 Task: In the Contact  OliviaBrown@autoliv.com, Add note: 'Share new product update with the sales team.'. Mark checkbox to create task to follow up ': In 1 month'. Create task, with  description: Conduct Product Demo, Add due date: In 1 week; Add reminder: 1 hour before. Set Priority High and add note: Include the link to the demo video in the follow-up email.. Logged in from softage.6@softage.net
Action: Mouse moved to (86, 62)
Screenshot: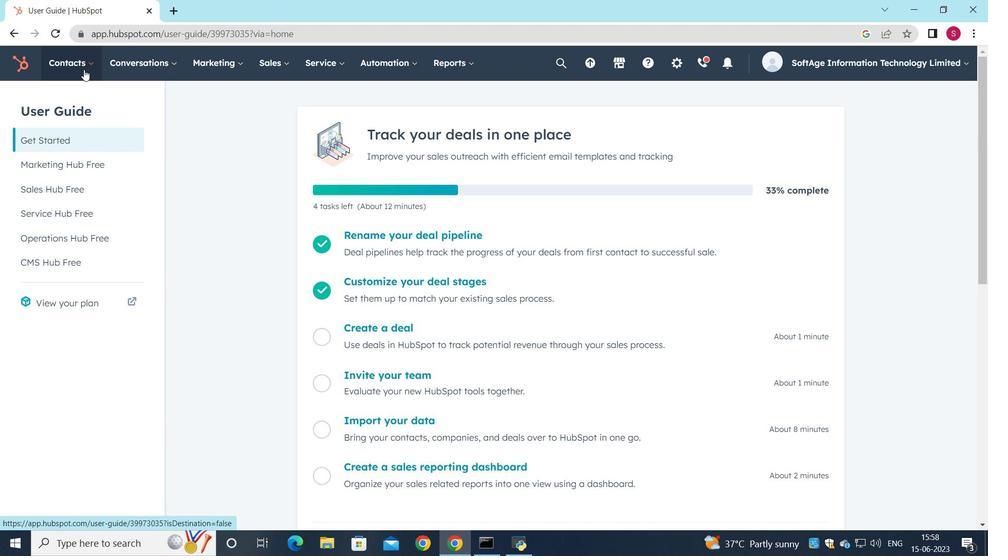 
Action: Mouse pressed left at (86, 62)
Screenshot: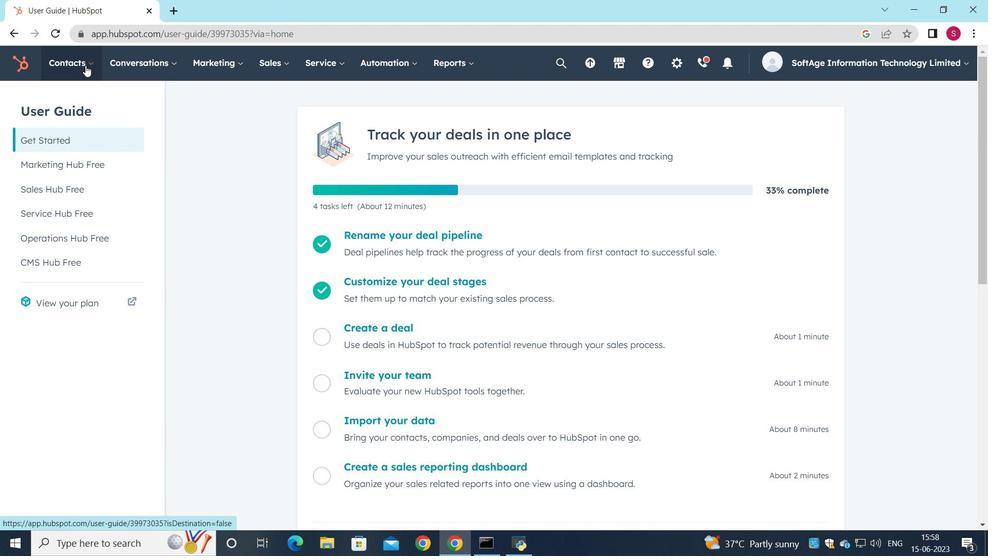 
Action: Mouse moved to (90, 94)
Screenshot: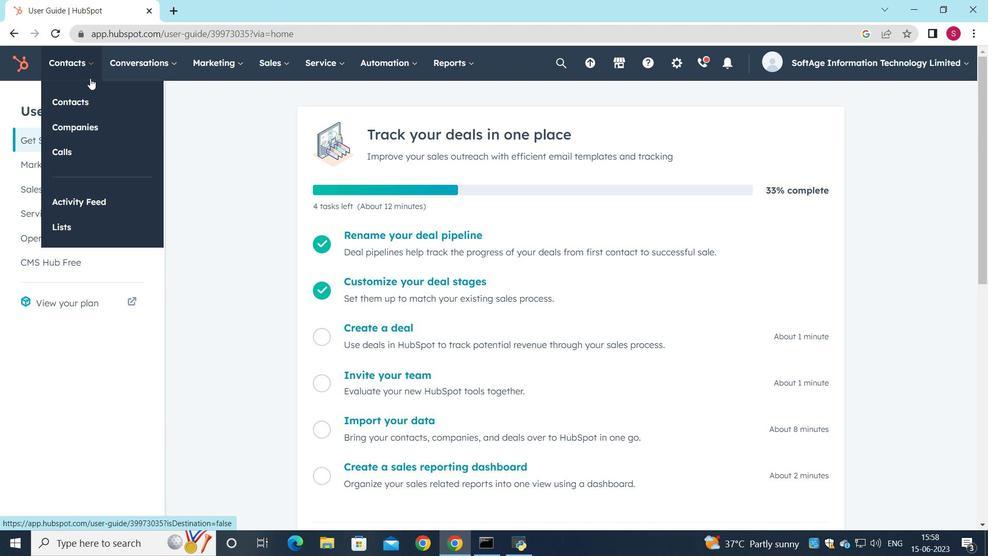 
Action: Mouse pressed left at (90, 94)
Screenshot: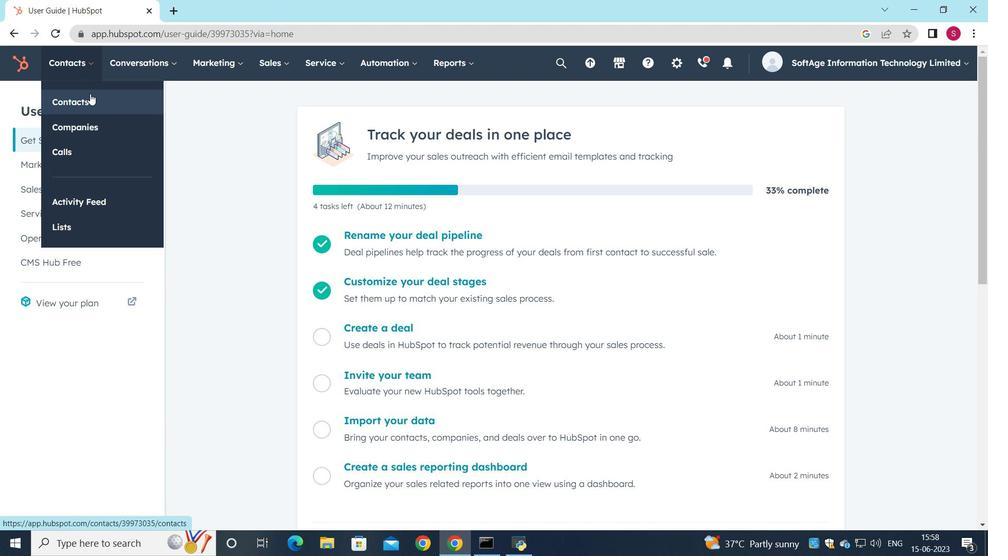 
Action: Mouse moved to (117, 211)
Screenshot: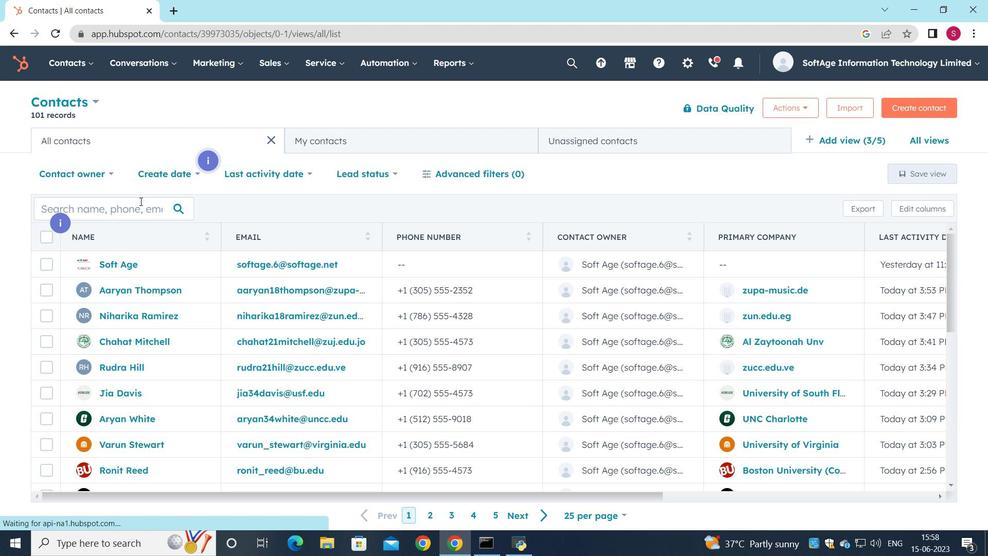 
Action: Mouse pressed left at (117, 211)
Screenshot: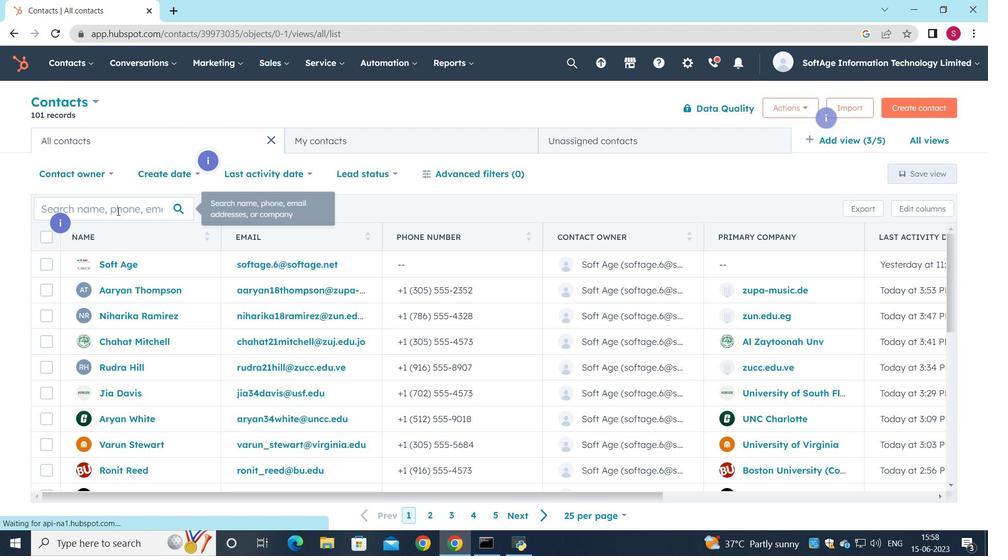 
Action: Key pressed <Key.shift>Olivoi<Key.backspace><Key.backspace>ia<Key.shift>Brown<Key.shift>@autoliv.com
Screenshot: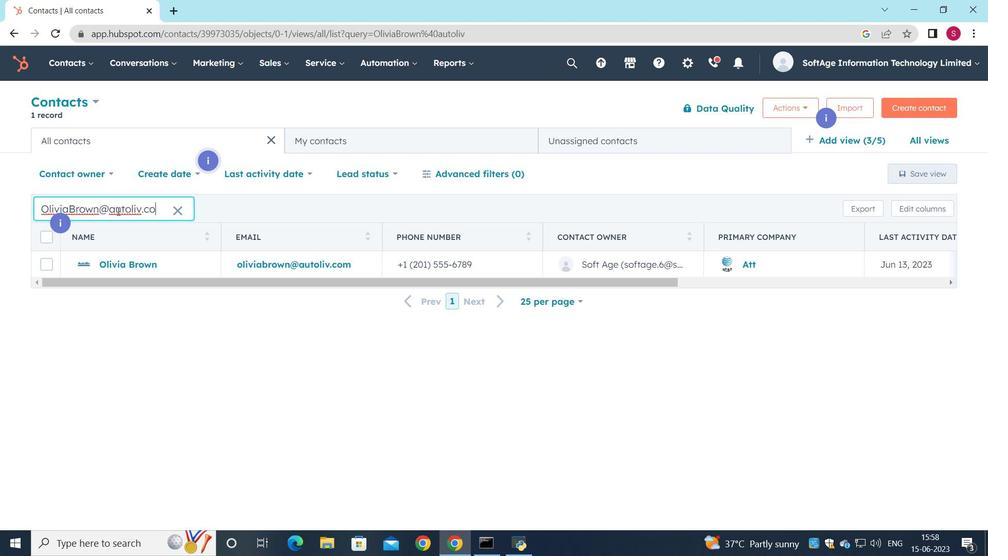 
Action: Mouse moved to (141, 264)
Screenshot: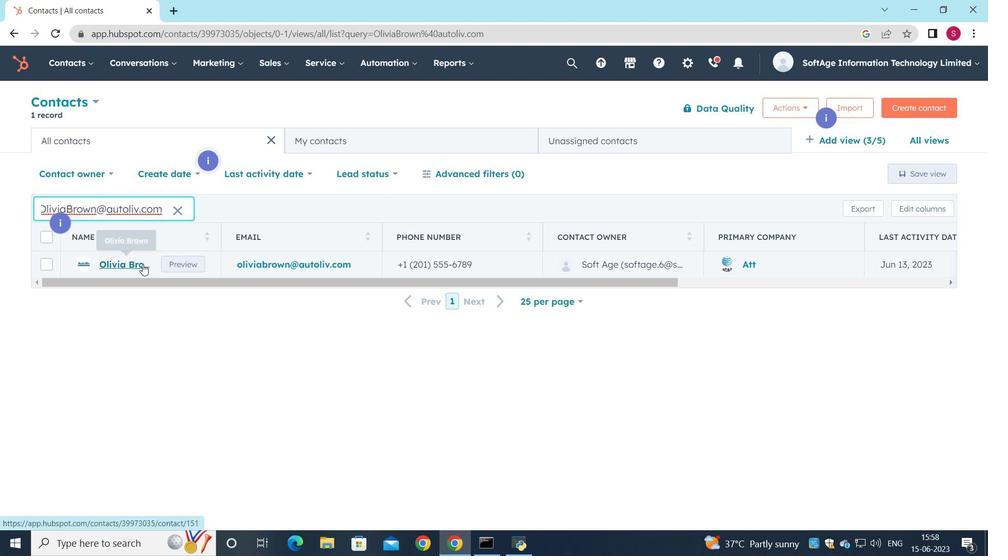 
Action: Mouse pressed left at (141, 264)
Screenshot: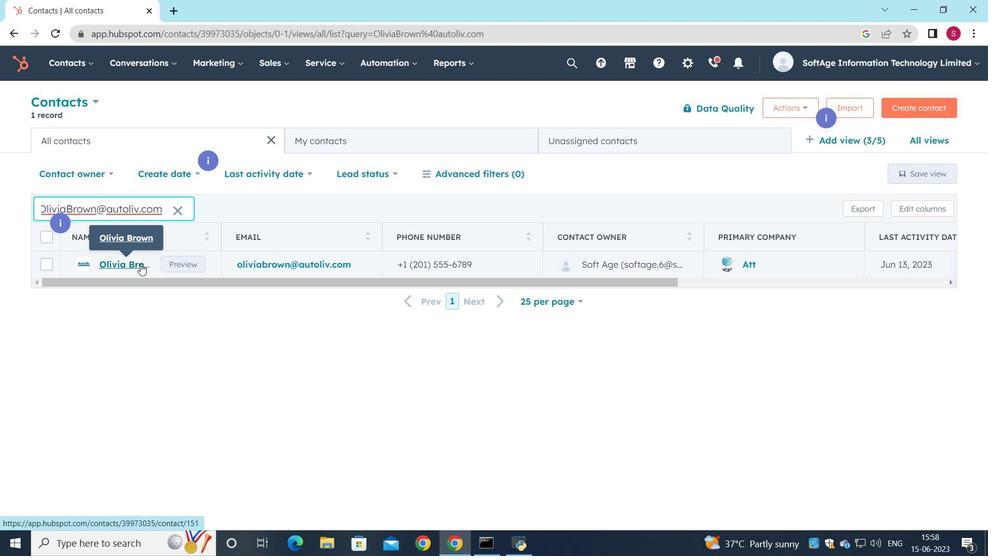 
Action: Mouse moved to (38, 213)
Screenshot: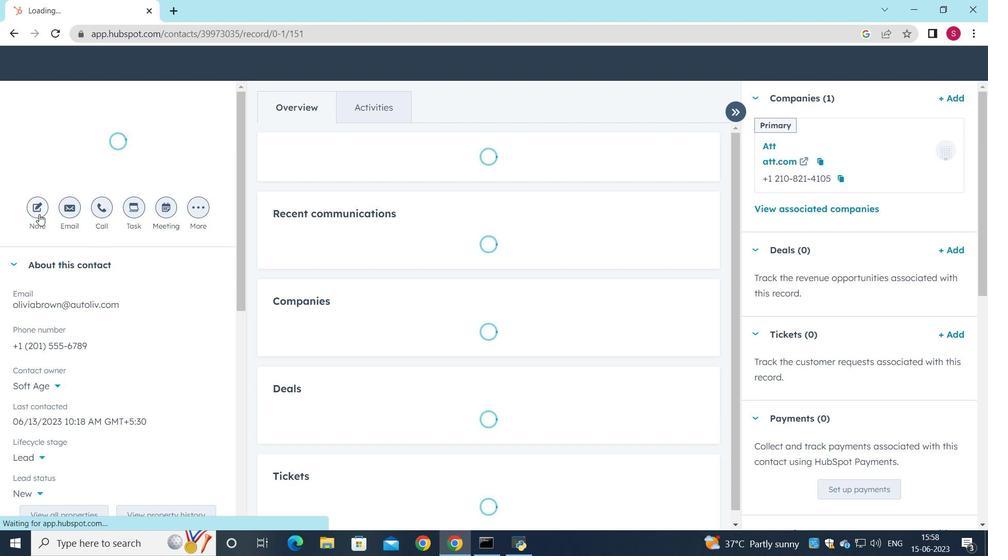 
Action: Mouse pressed left at (38, 213)
Screenshot: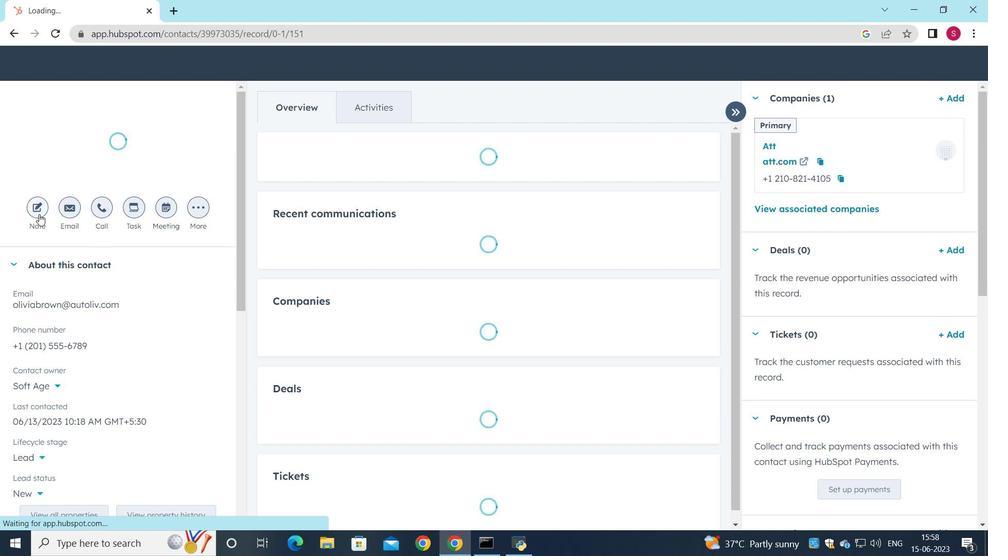 
Action: Mouse moved to (574, 296)
Screenshot: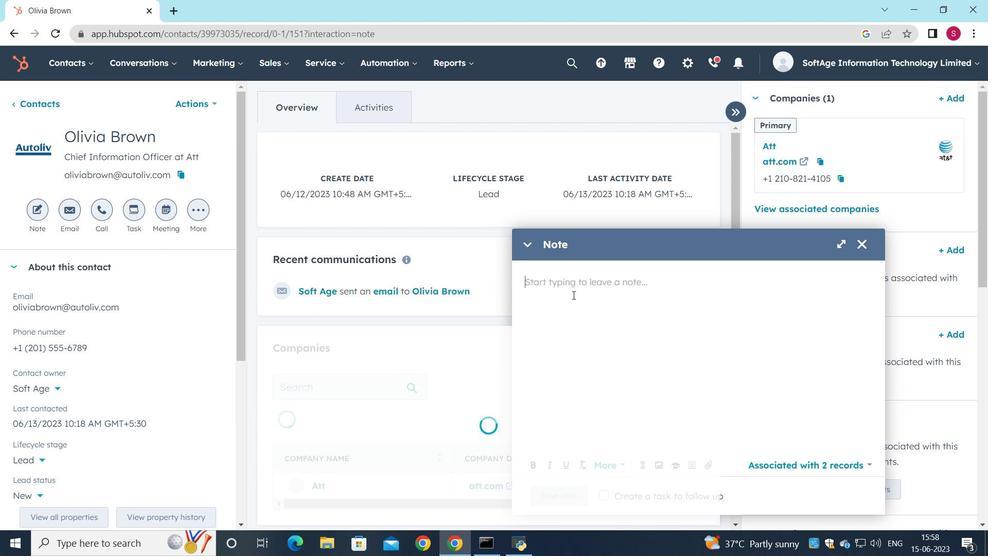 
Action: Key pressed <Key.shift><Key.shift>Share<Key.space>new<Key.space>product<Key.space>update<Key.space>with<Key.space>sales<Key.space>team
Screenshot: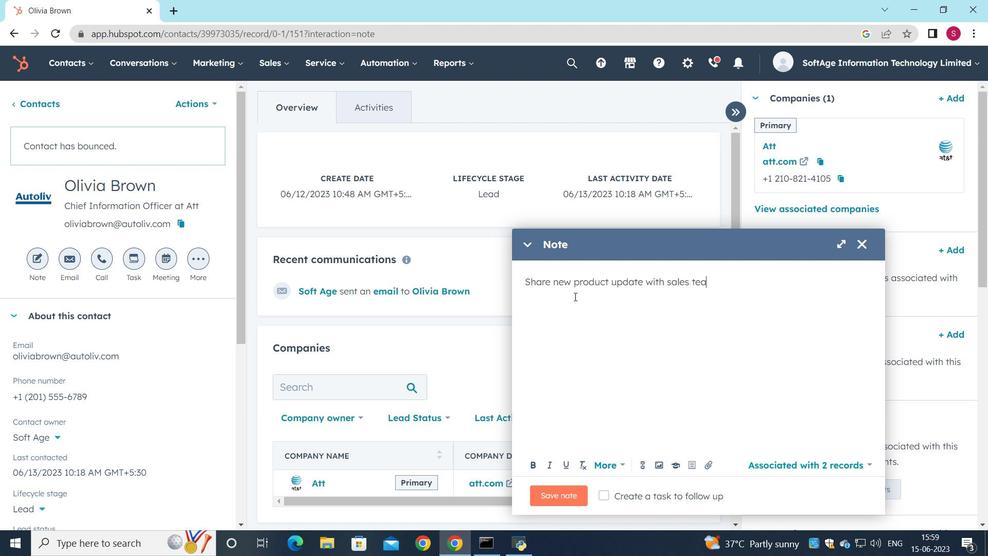
Action: Mouse moved to (604, 494)
Screenshot: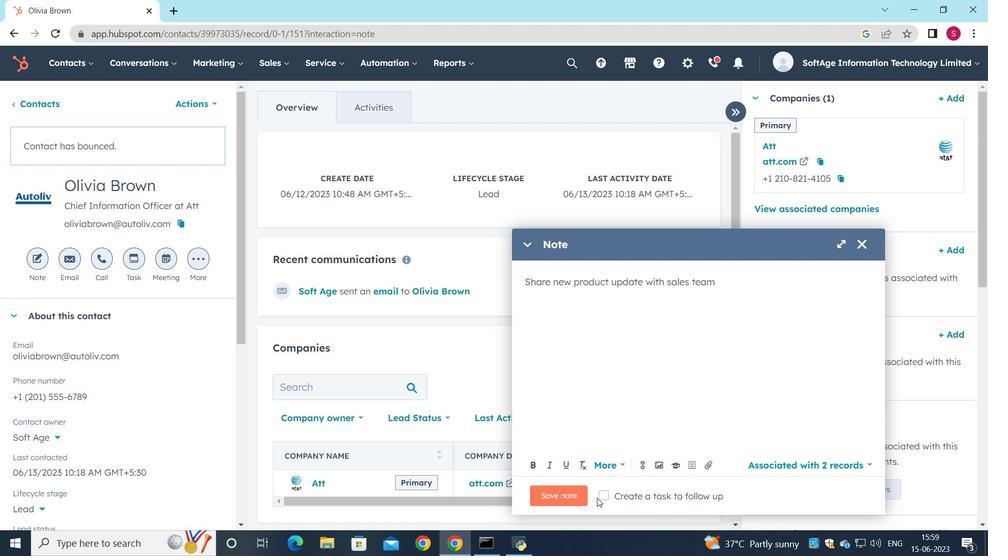 
Action: Mouse pressed left at (604, 494)
Screenshot: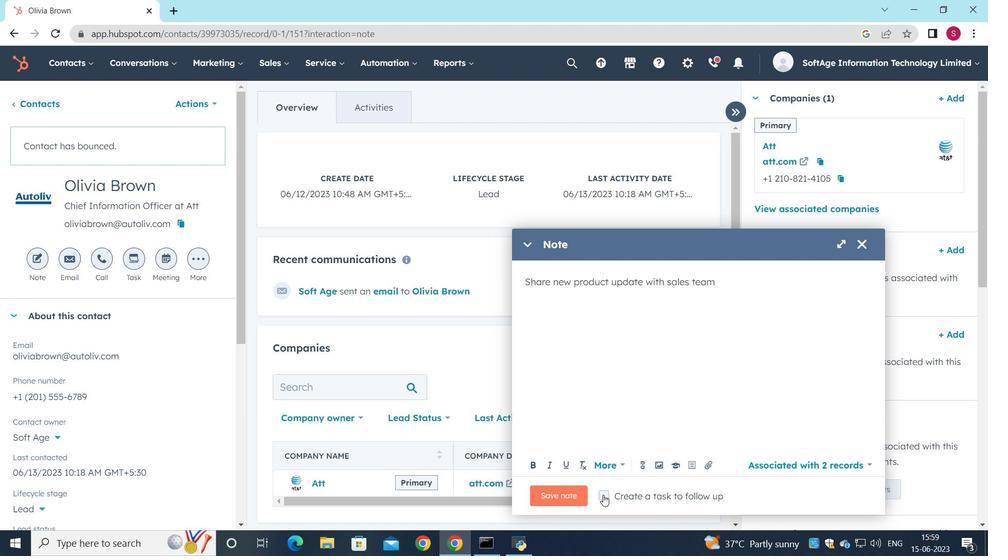
Action: Mouse moved to (859, 494)
Screenshot: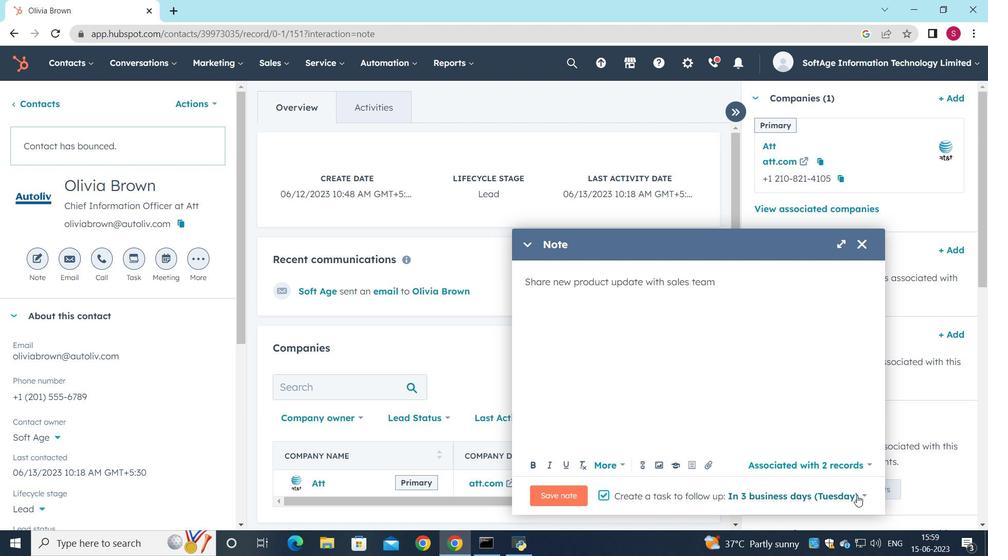 
Action: Mouse pressed left at (859, 494)
Screenshot: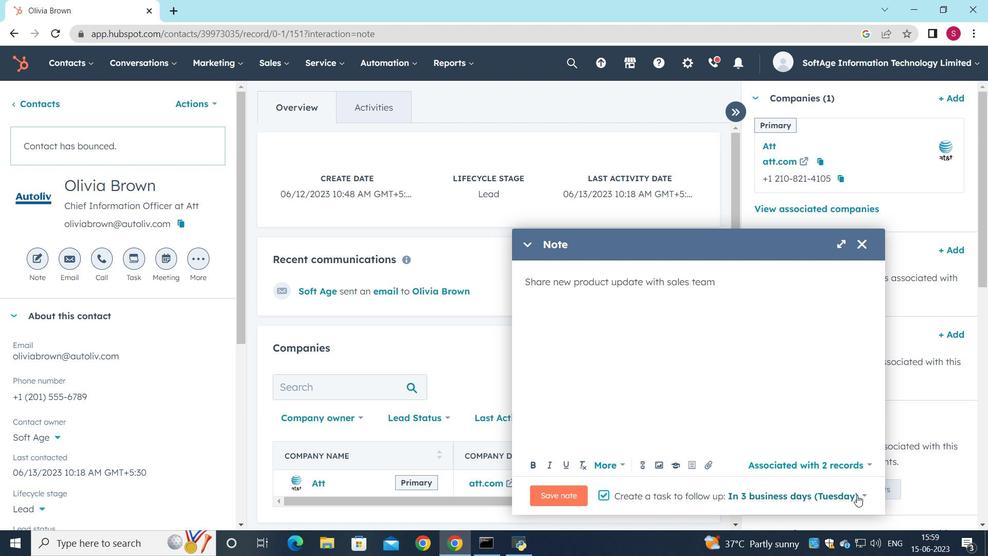 
Action: Mouse moved to (788, 442)
Screenshot: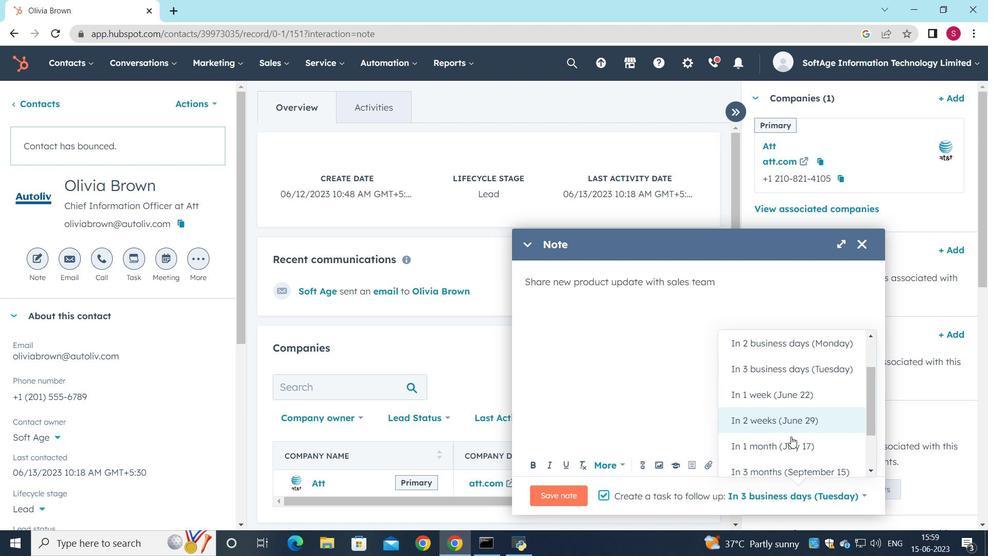 
Action: Mouse pressed left at (788, 442)
Screenshot: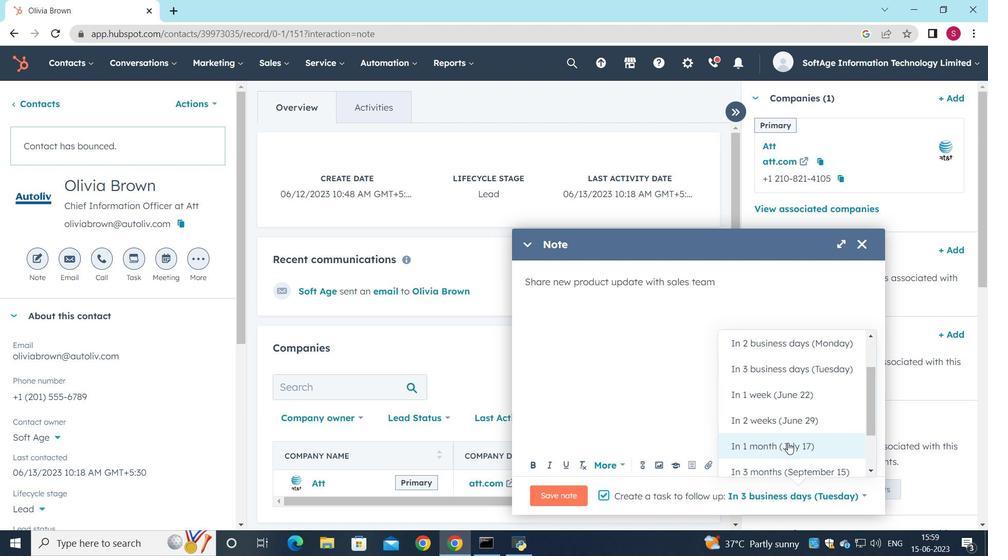 
Action: Mouse moved to (565, 492)
Screenshot: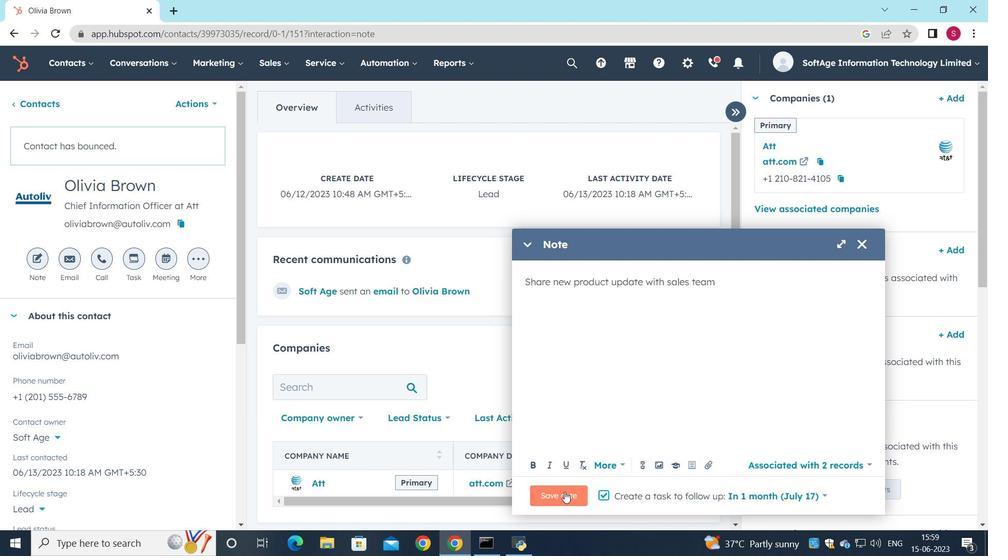 
Action: Mouse pressed left at (565, 492)
Screenshot: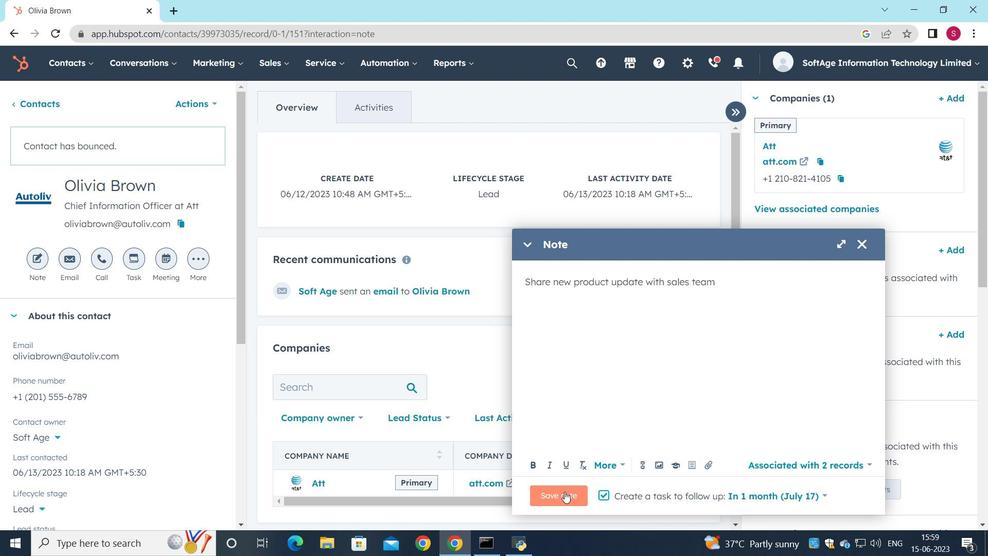 
Action: Mouse moved to (130, 268)
Screenshot: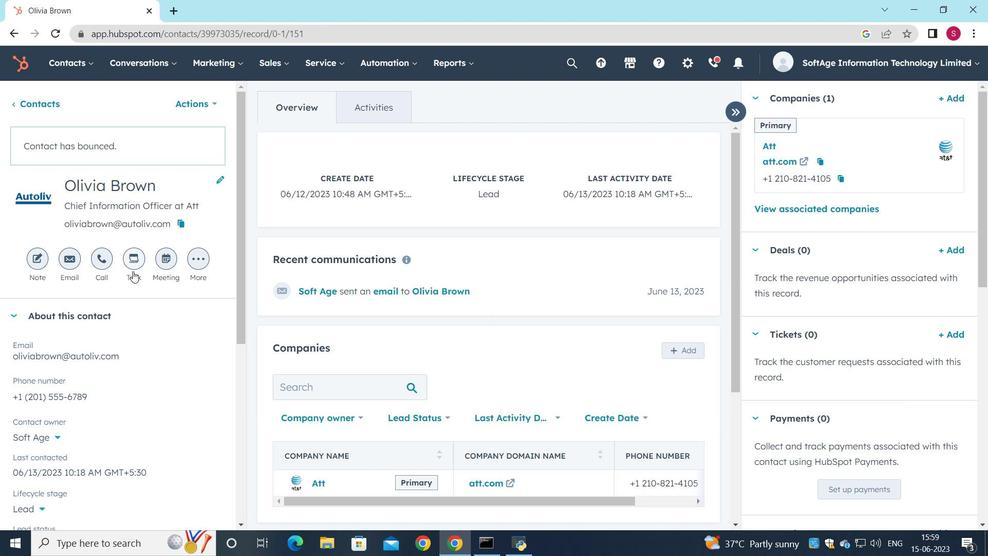 
Action: Mouse pressed left at (130, 268)
Screenshot: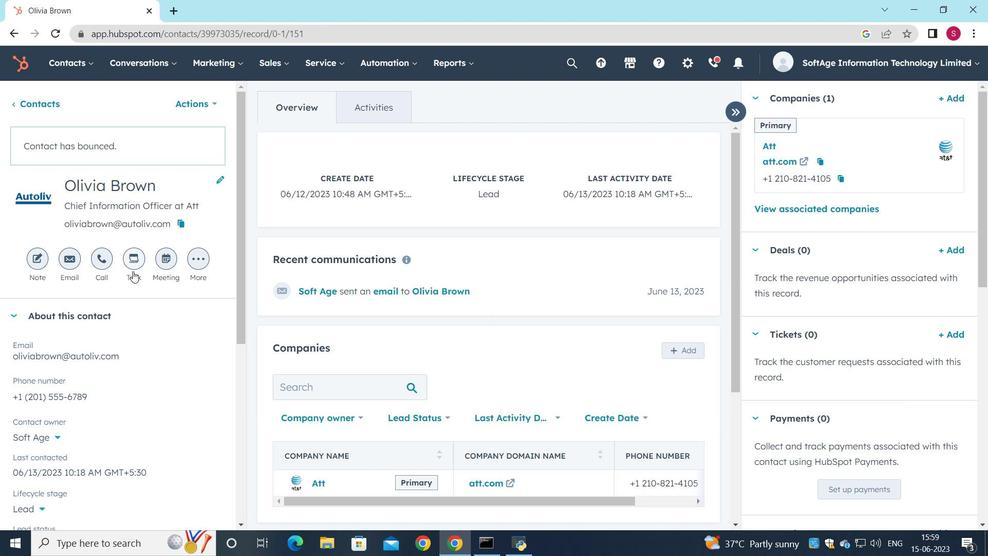 
Action: Mouse moved to (559, 218)
Screenshot: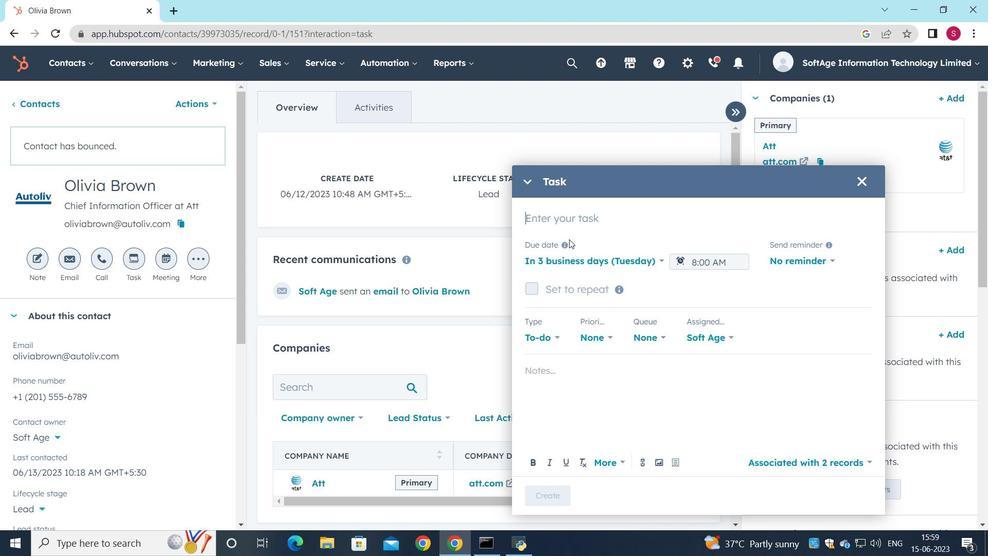 
Action: Mouse pressed left at (559, 218)
Screenshot: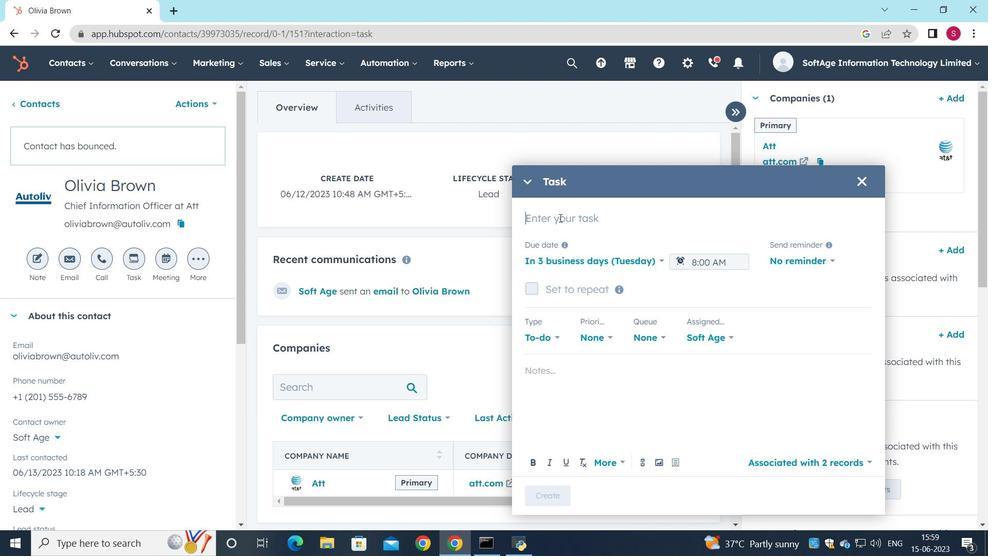 
Action: Key pressed <Key.shift>Conduct<Key.space><Key.shift><Key.shift><Key.shift><Key.shift><Key.shift><Key.shift><Key.shift><Key.shift><Key.shift><Key.shift><Key.shift><Key.shift><Key.shift><Key.shift><Key.shift><Key.shift><Key.shift><Key.shift><Key.shift><Key.shift><Key.shift><Key.shift><Key.shift><Key.shift><Key.shift><Key.shift><Key.shift><Key.shift><Key.shift><Key.shift><Key.shift><Key.shift><Key.shift><Key.shift><Key.shift><Key.shift>Product<Key.space><Key.shift>Demo
Screenshot: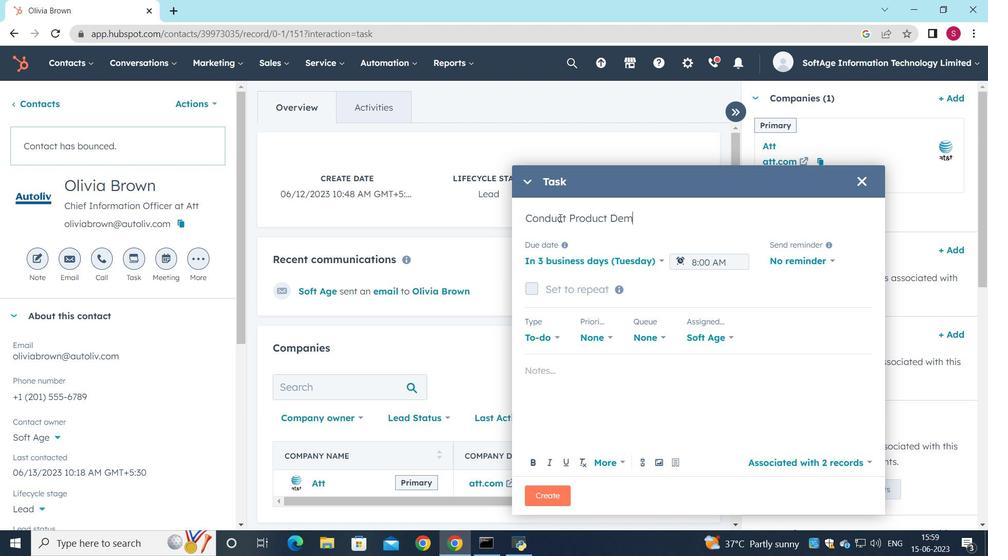 
Action: Mouse moved to (660, 262)
Screenshot: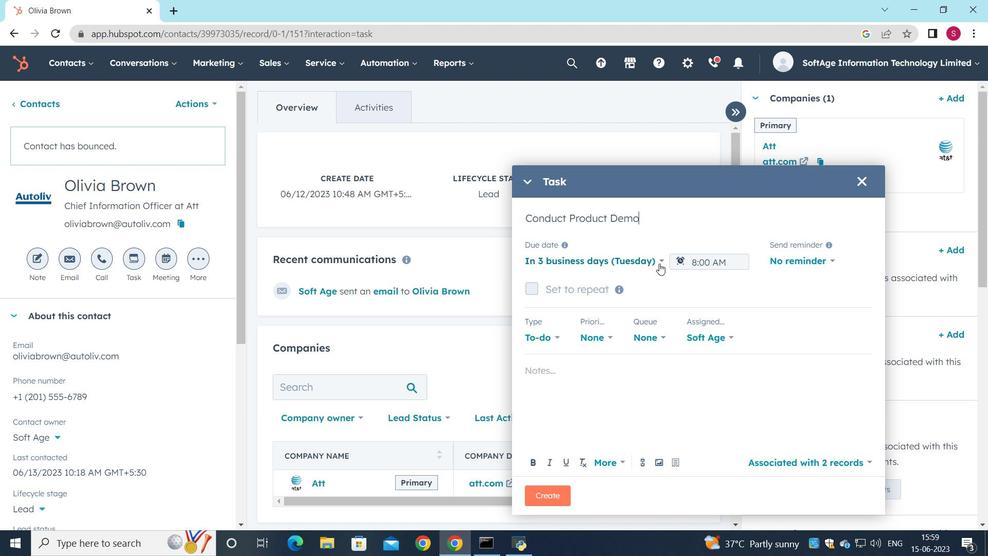 
Action: Mouse pressed left at (660, 262)
Screenshot: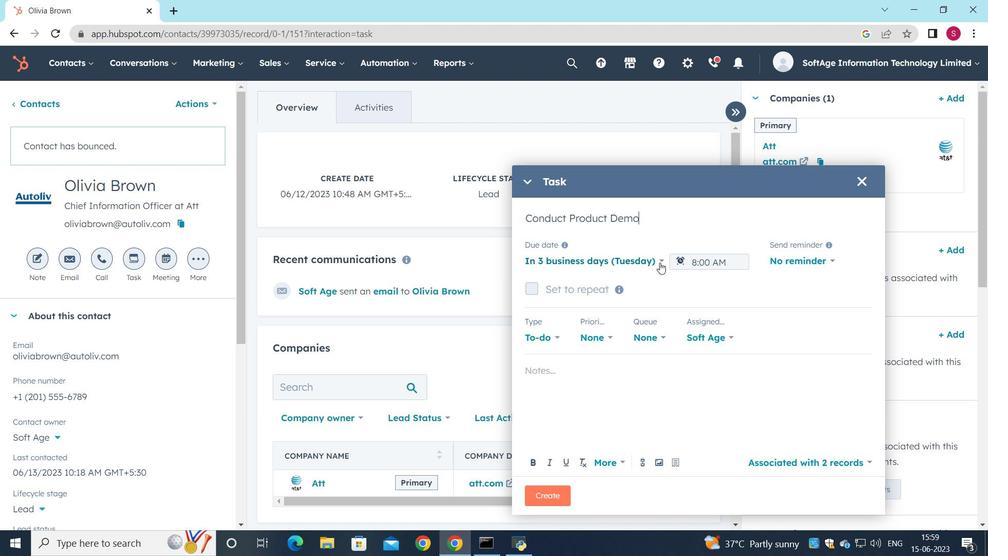 
Action: Mouse moved to (596, 348)
Screenshot: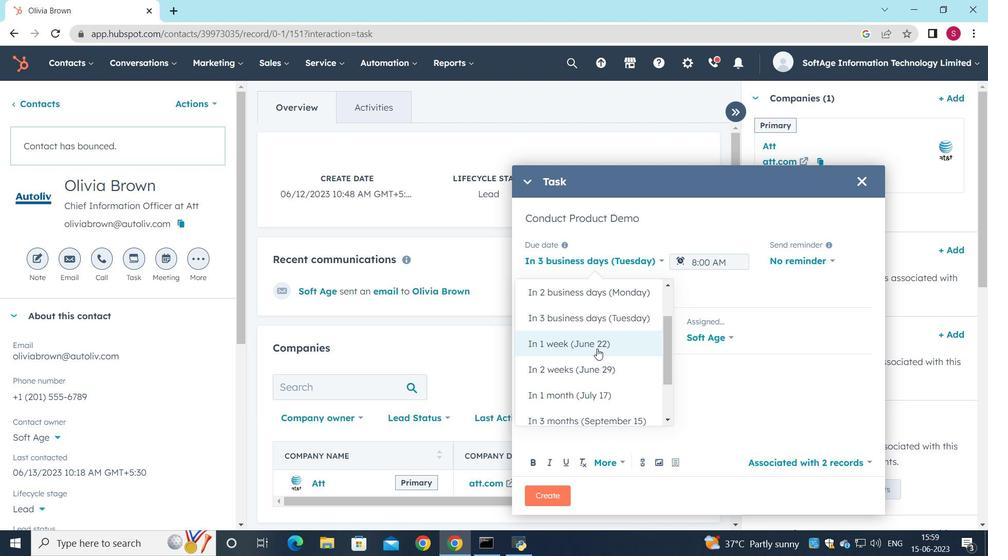 
Action: Mouse pressed left at (596, 348)
Screenshot: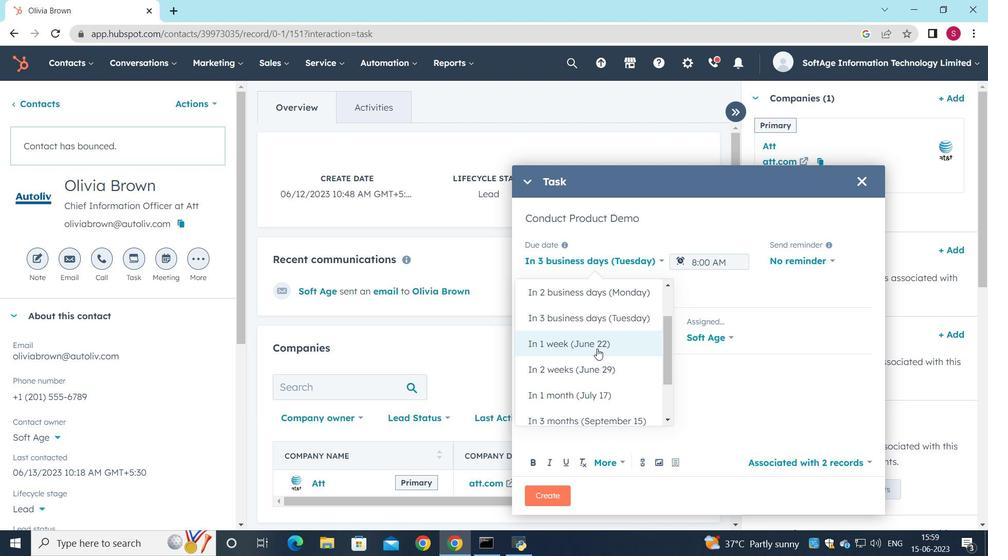 
Action: Mouse moved to (789, 259)
Screenshot: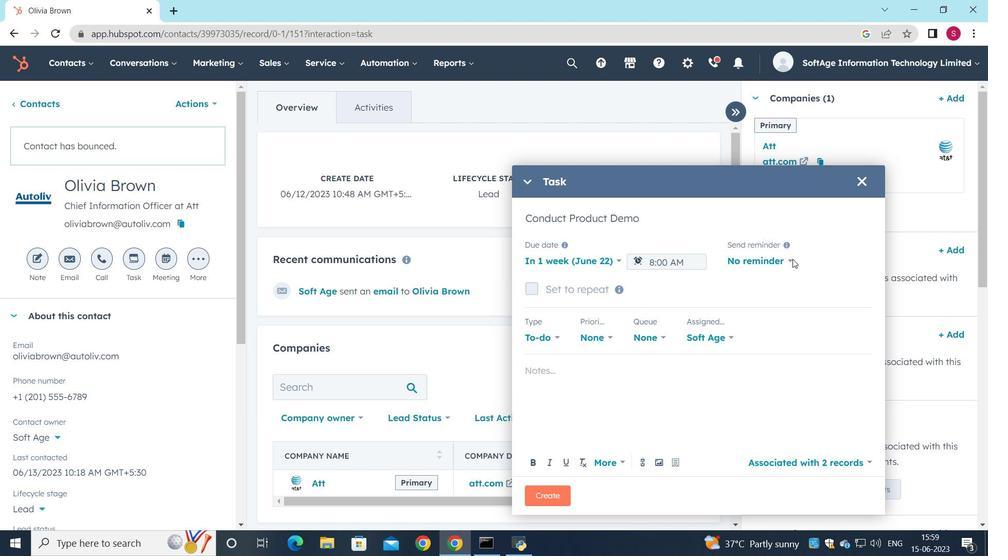 
Action: Mouse pressed left at (789, 259)
Screenshot: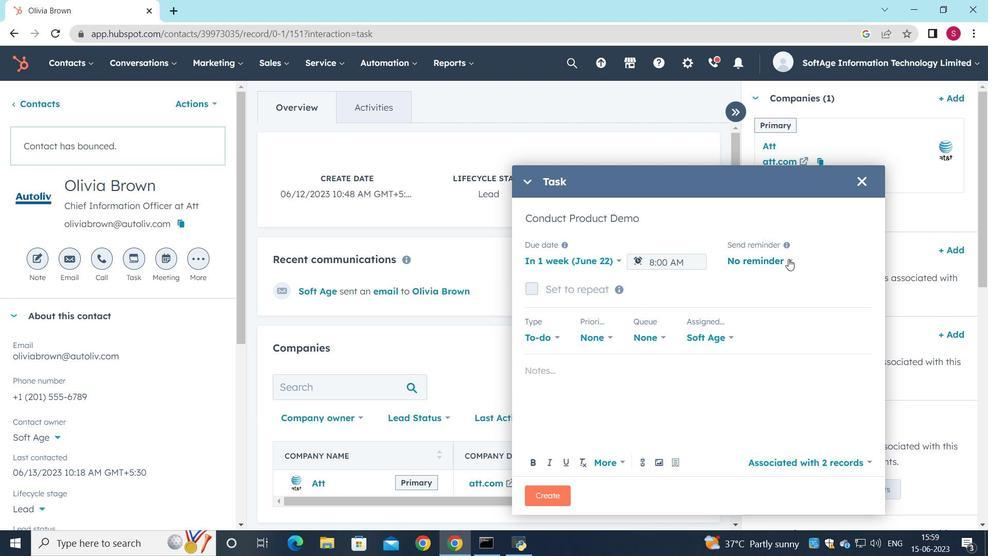 
Action: Mouse moved to (765, 365)
Screenshot: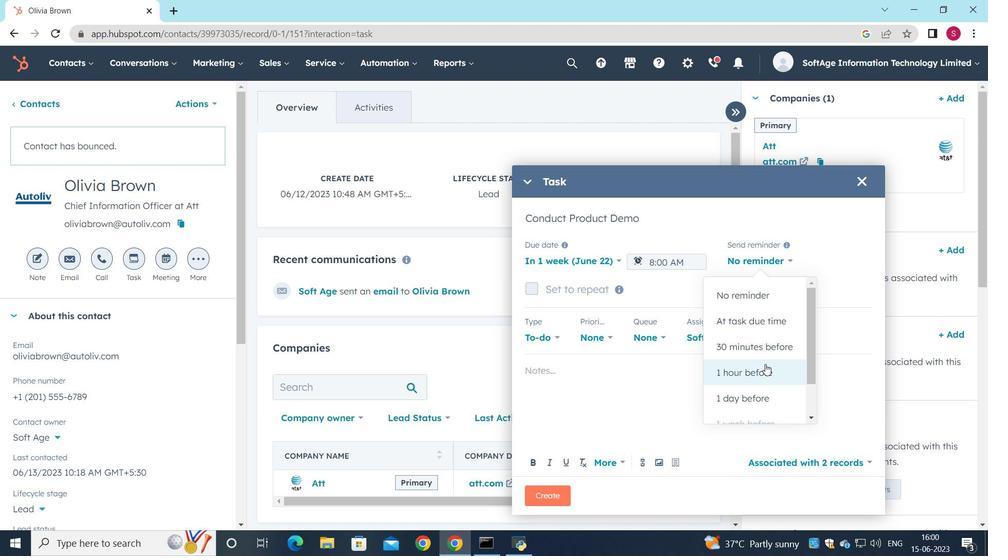 
Action: Mouse pressed left at (765, 365)
Screenshot: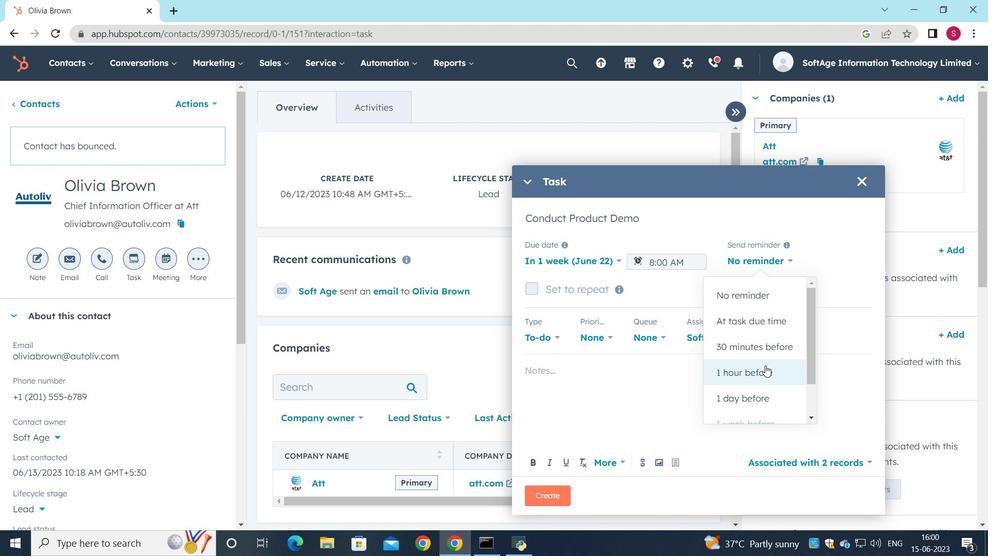 
Action: Mouse moved to (612, 338)
Screenshot: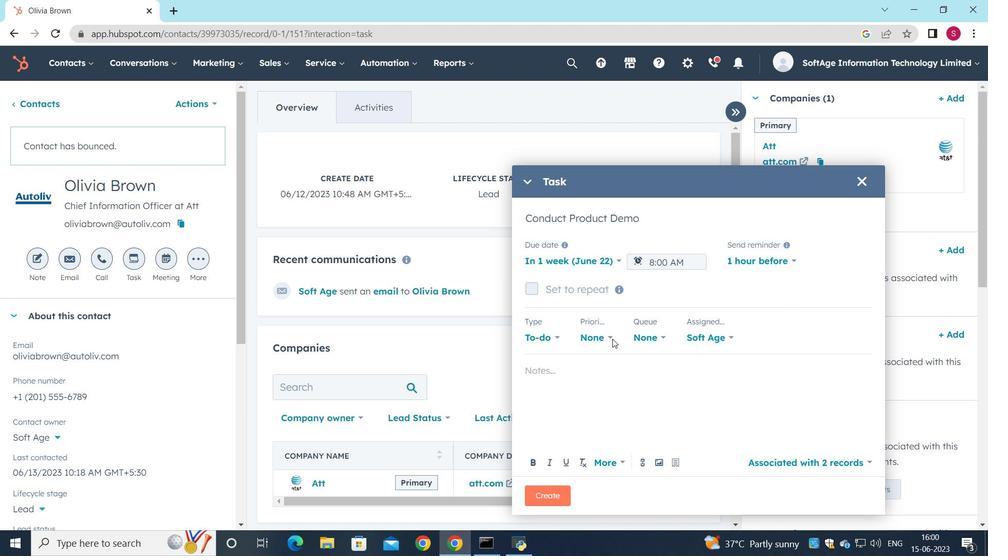 
Action: Mouse pressed left at (612, 338)
Screenshot: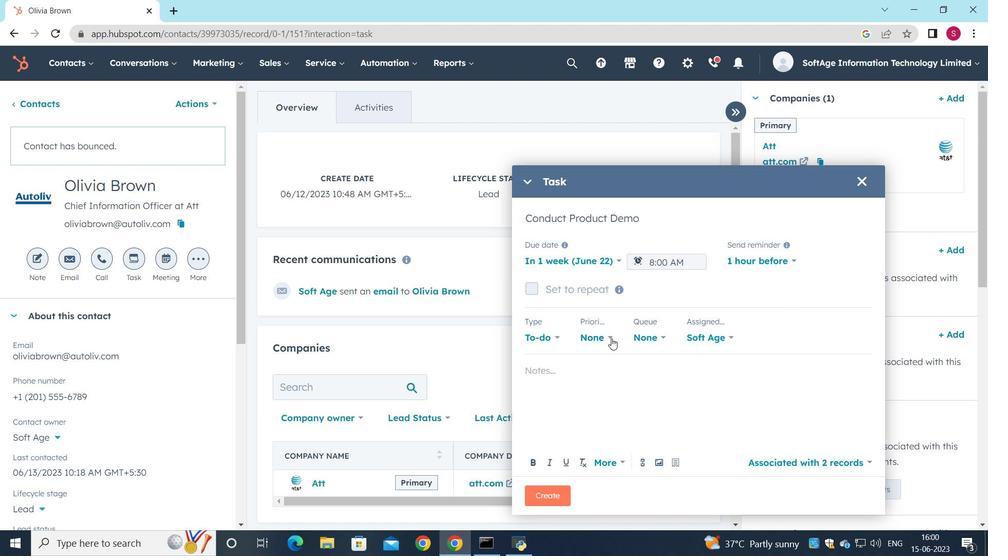 
Action: Mouse moved to (593, 440)
Screenshot: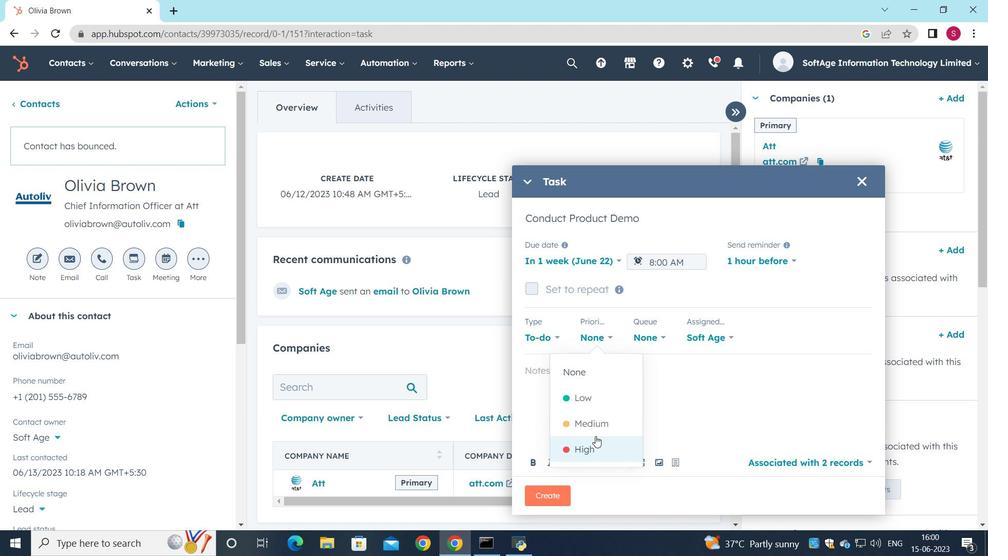 
Action: Mouse pressed left at (593, 440)
Screenshot: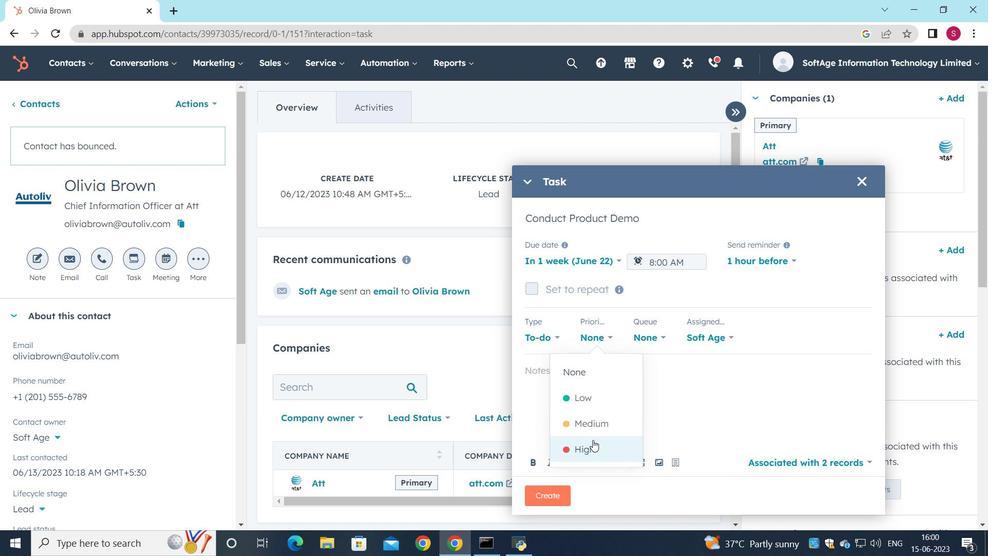 
Action: Mouse moved to (541, 376)
Screenshot: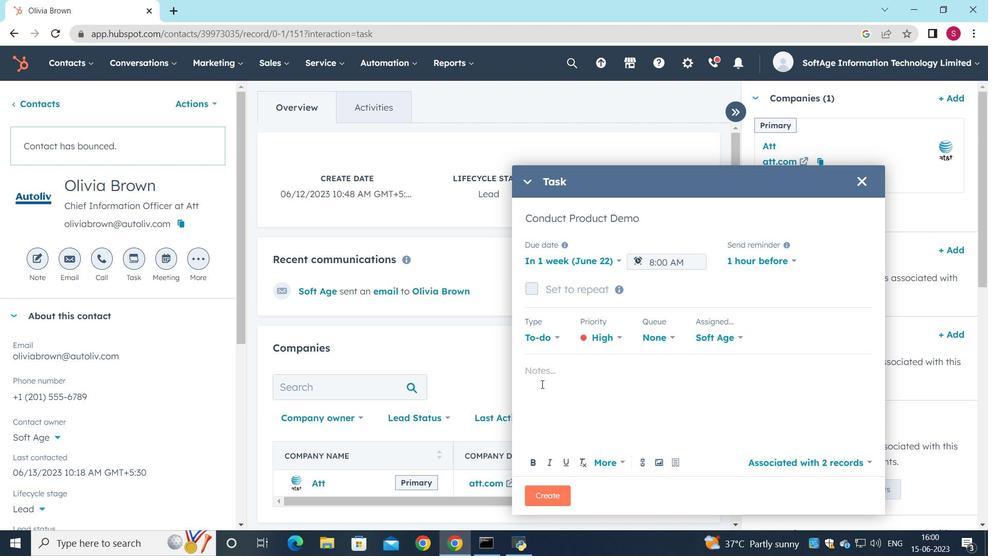 
Action: Mouse pressed left at (541, 376)
Screenshot: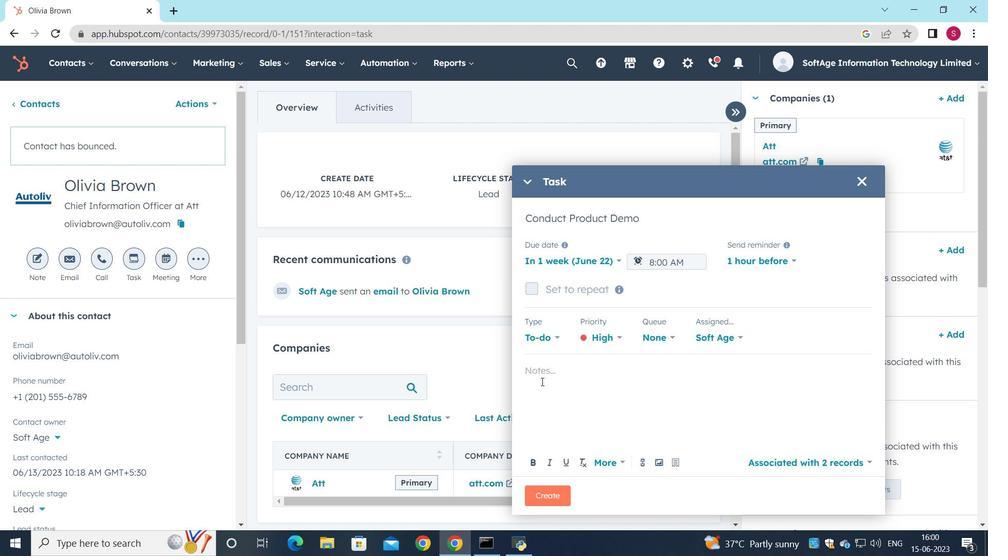 
Action: Key pressed <Key.shift>Include<Key.space>the<Key.space>link<Key.space>to<Key.space>the<Key.space>demo<Key.space>video<Key.space>in<Key.space>the<Key.space>follow-up<Key.space>email.
Screenshot: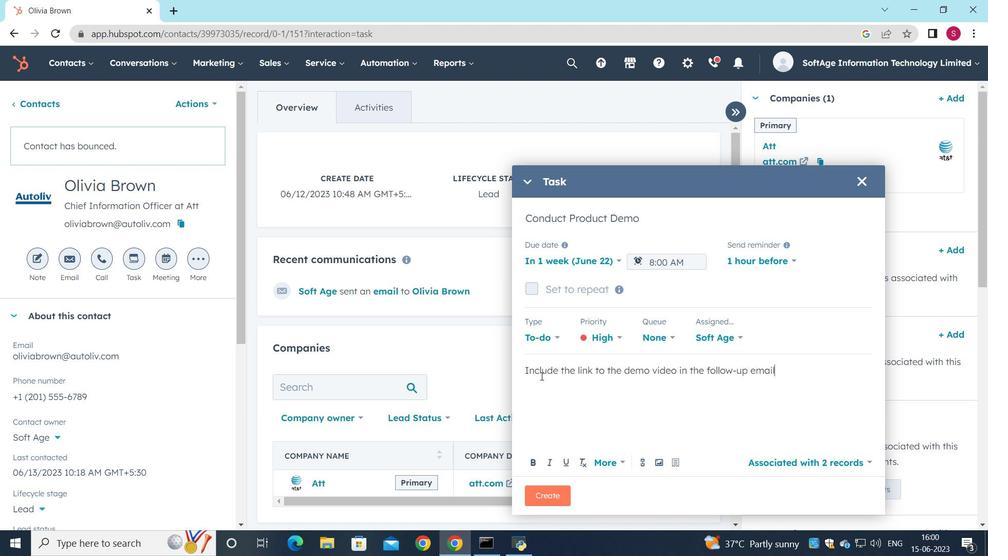 
Action: Mouse moved to (541, 498)
Screenshot: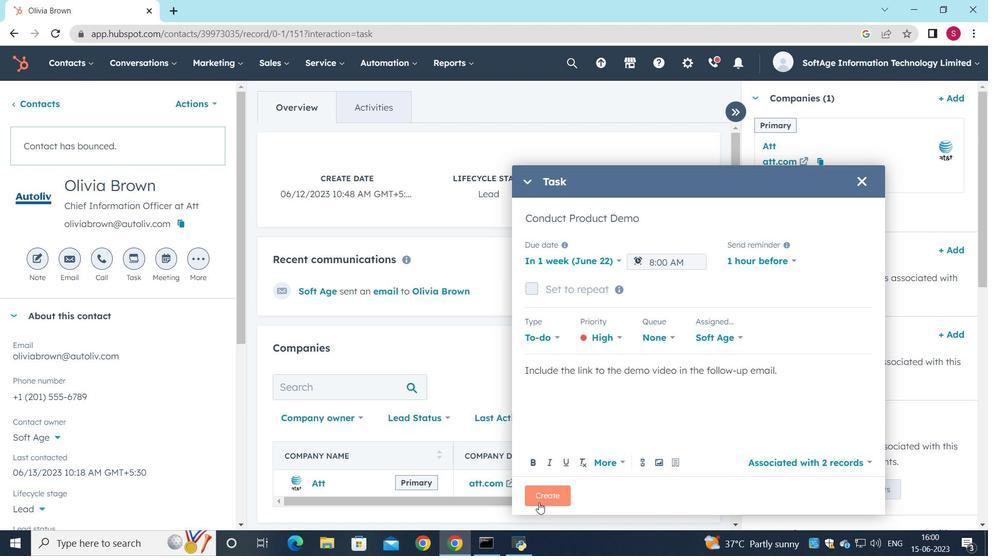 
Action: Mouse pressed left at (541, 498)
Screenshot: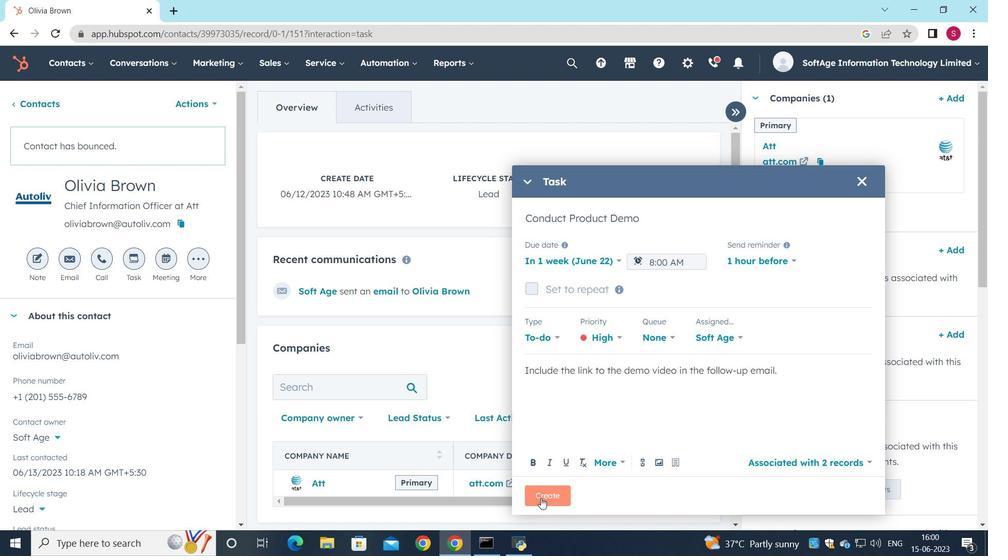
Action: Mouse moved to (520, 471)
Screenshot: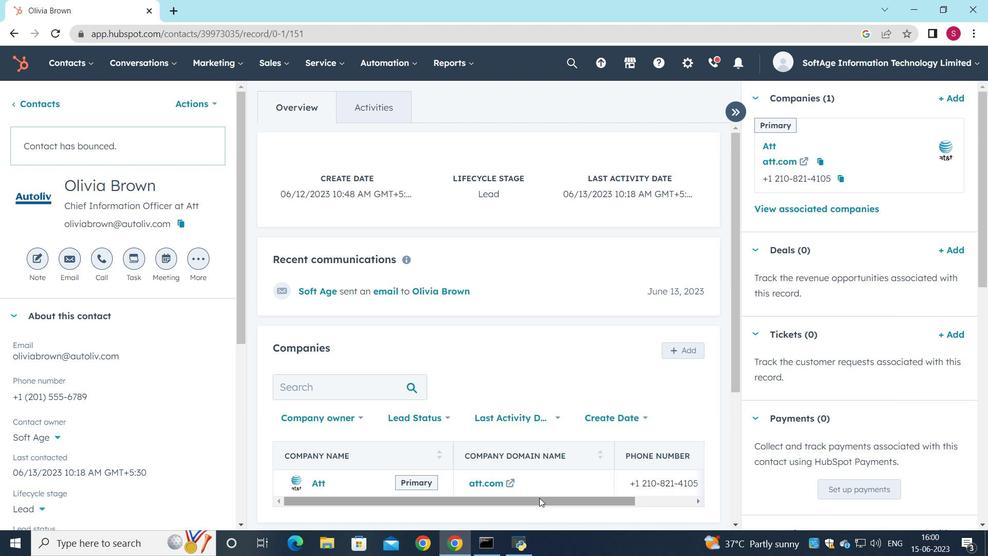 
